 Task: Create Card Stakeholder Meeting in Board Project Management to Workspace Customer Support. Create Card Crisis Communication Review in Board Competitor Analysis to Workspace Customer Support. Create Card Project Kickoff Meeting in Board Public Relations Media Outreach and Pitching to Workspace Customer Support
Action: Mouse moved to (56, 339)
Screenshot: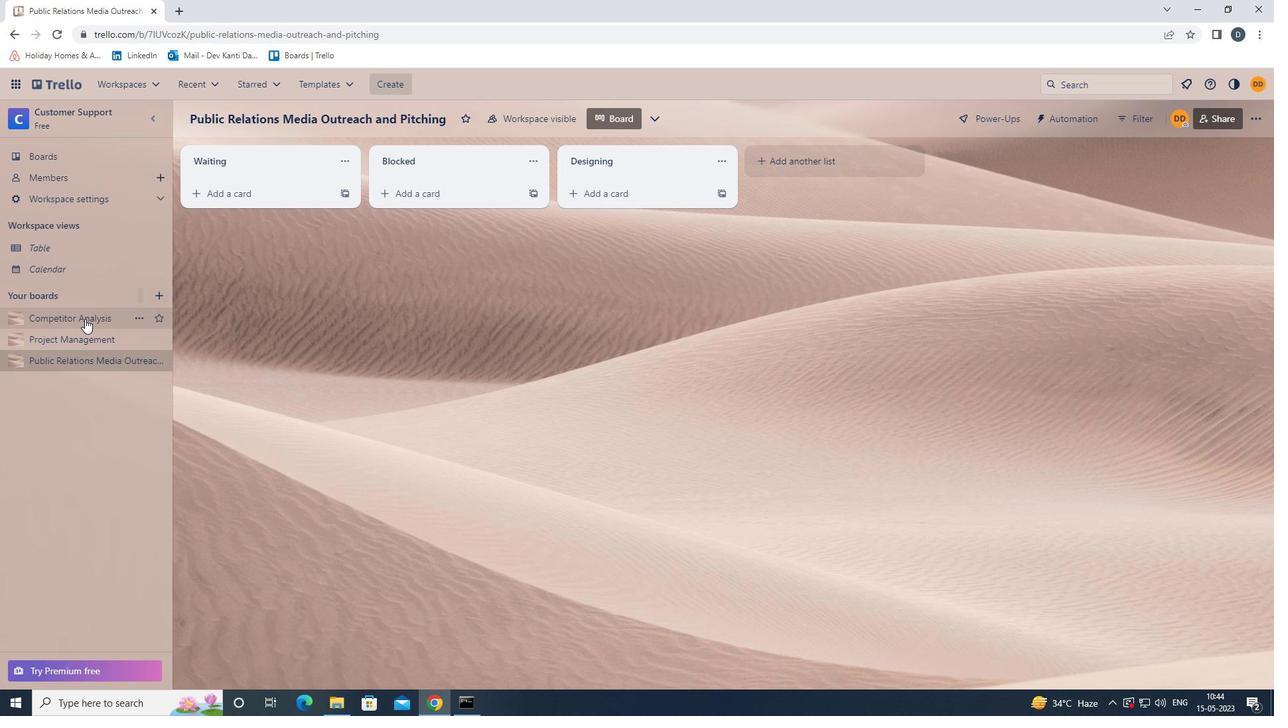 
Action: Mouse pressed left at (56, 339)
Screenshot: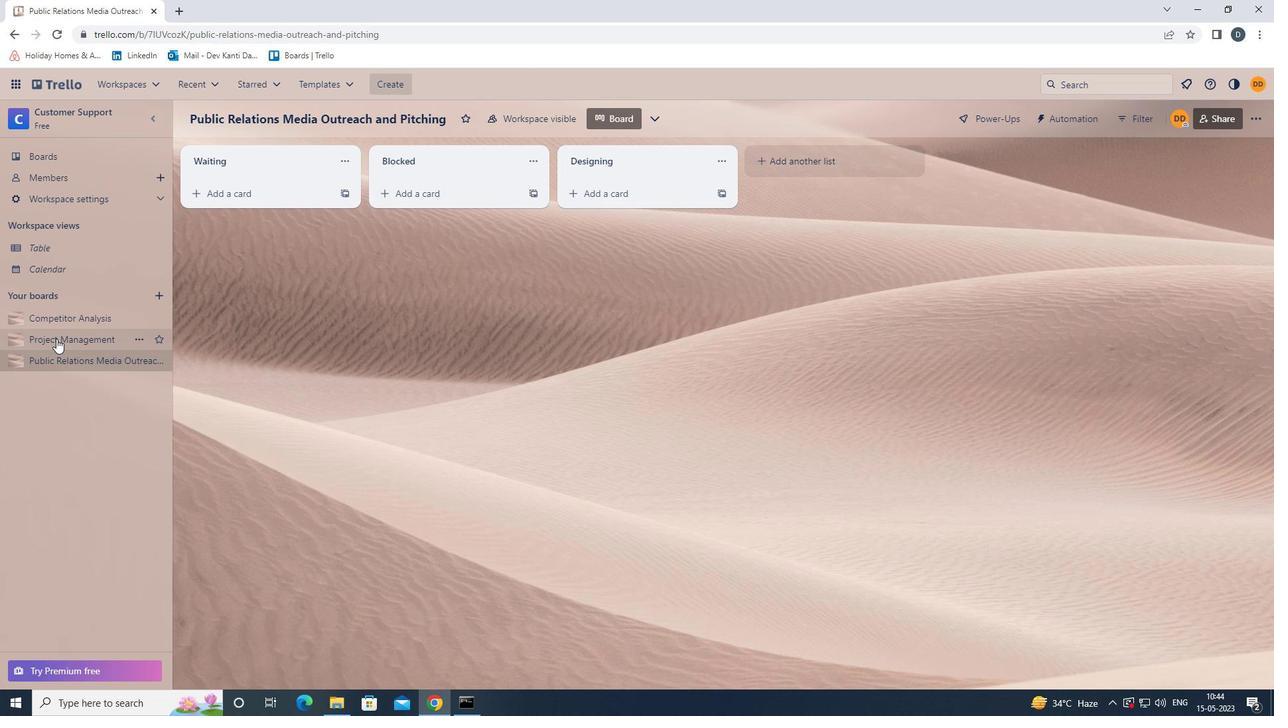 
Action: Mouse moved to (264, 190)
Screenshot: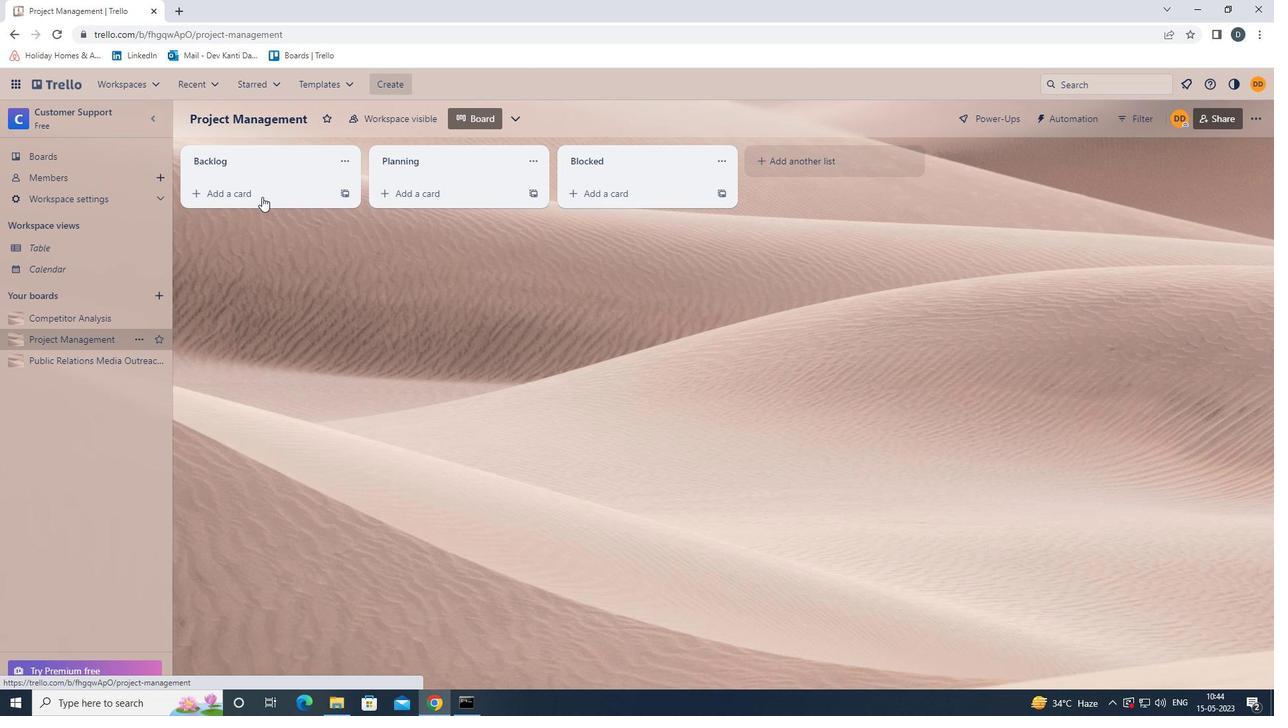 
Action: Mouse pressed left at (264, 190)
Screenshot: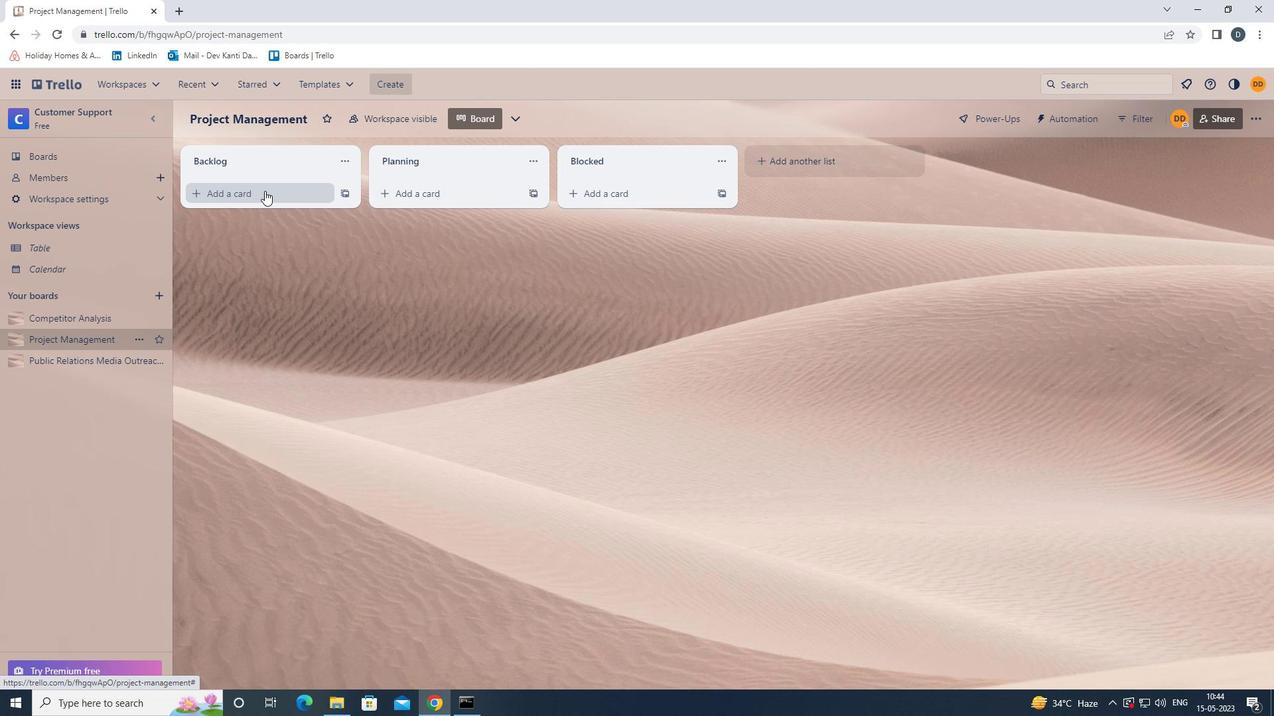 
Action: Key pressed <Key.shift><Key.shift><Key.shift><Key.shift><Key.shift><Key.shift><Key.shift><Key.shift>STAKEHOLDER<Key.space><Key.shift><Key.shift><Key.shift><Key.shift><Key.shift><Key.shift><Key.shift><Key.shift><Key.shift><Key.shift><Key.shift><Key.shift><Key.shift>MEETING<Key.enter>
Screenshot: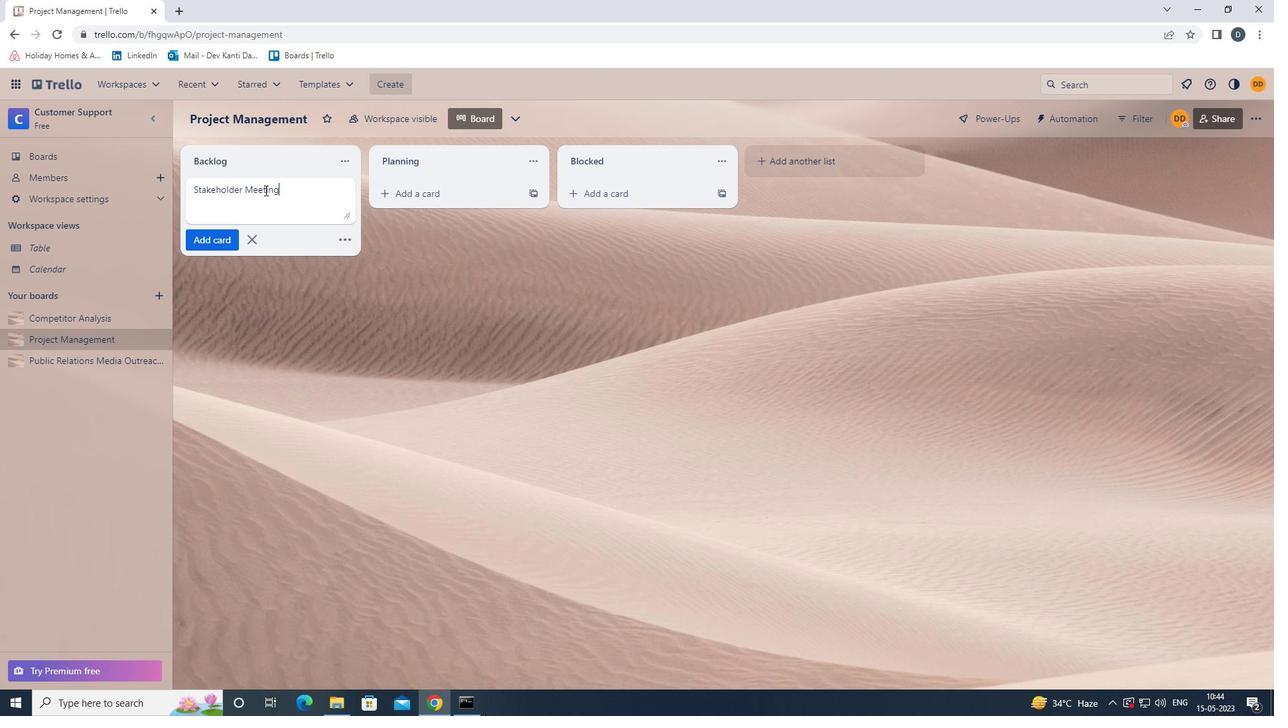
Action: Mouse moved to (63, 315)
Screenshot: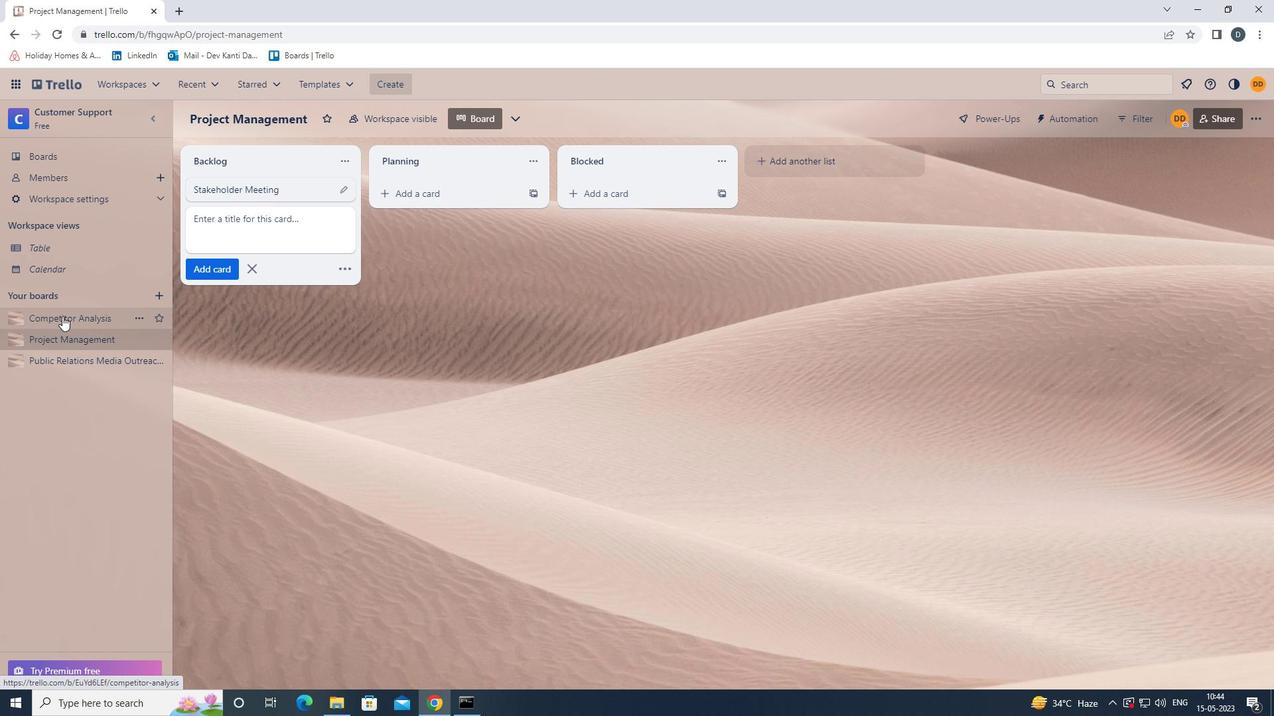 
Action: Mouse pressed left at (63, 315)
Screenshot: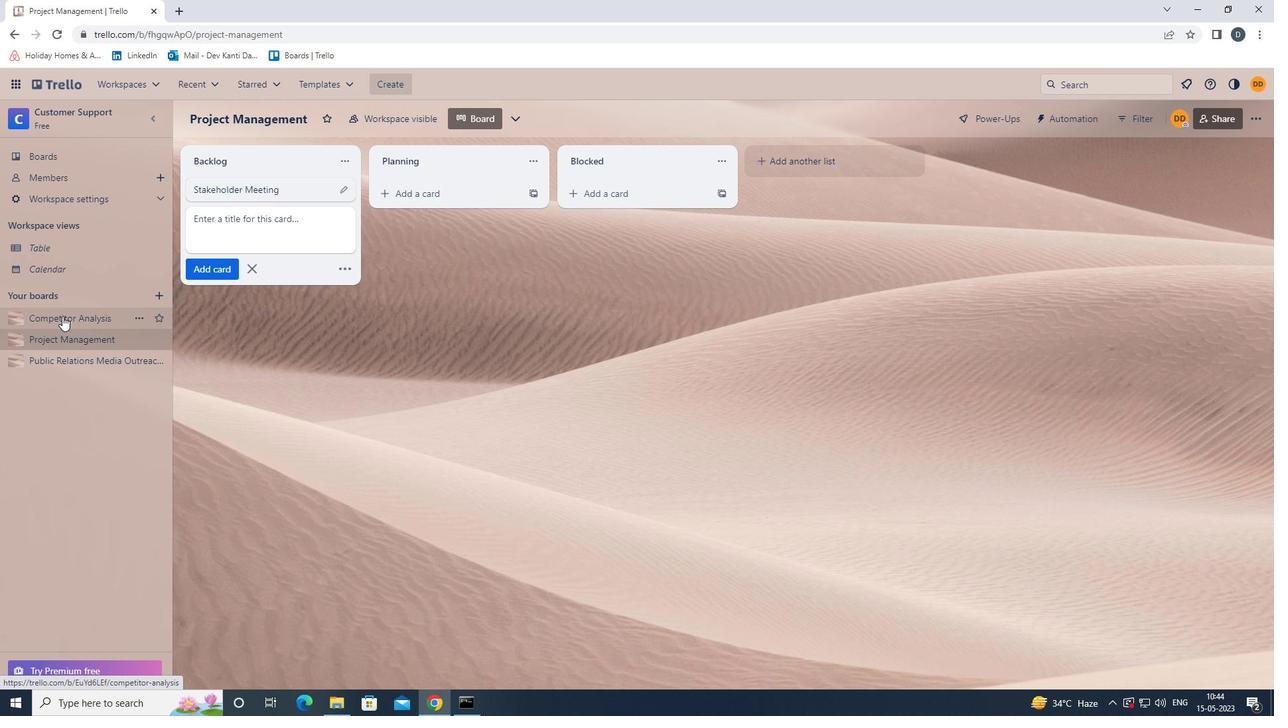 
Action: Mouse moved to (244, 192)
Screenshot: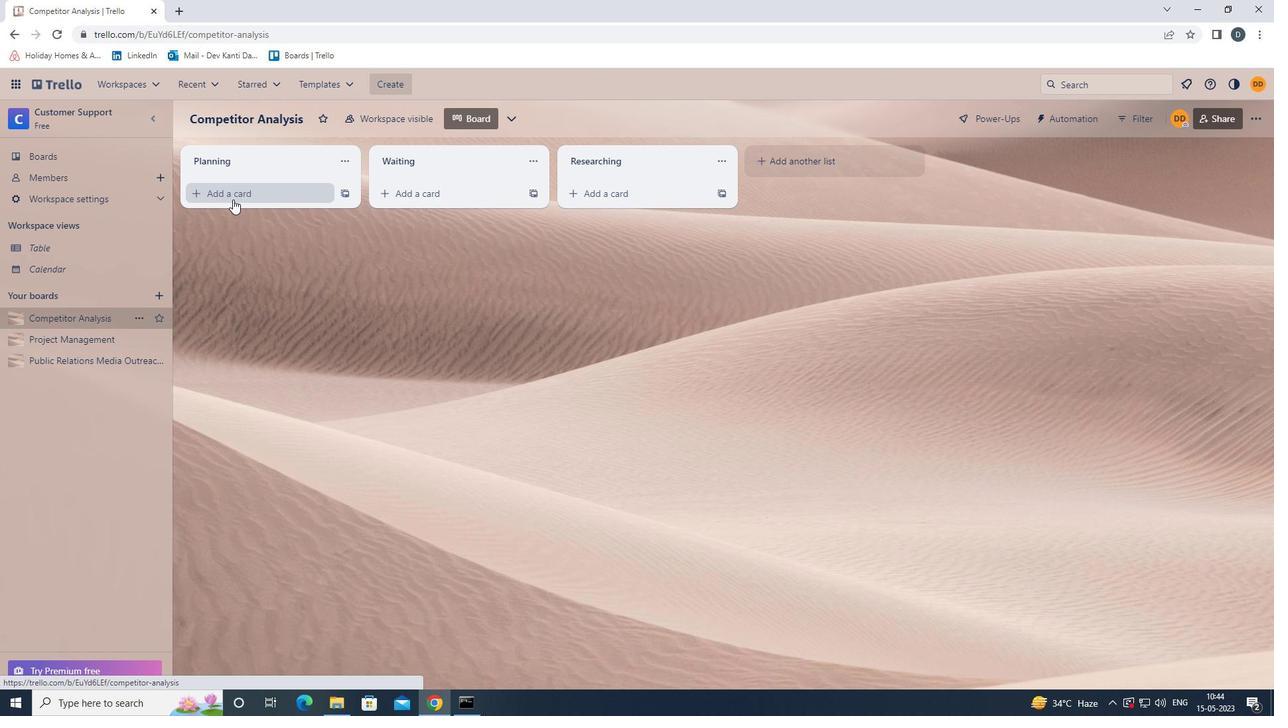 
Action: Mouse pressed left at (244, 192)
Screenshot: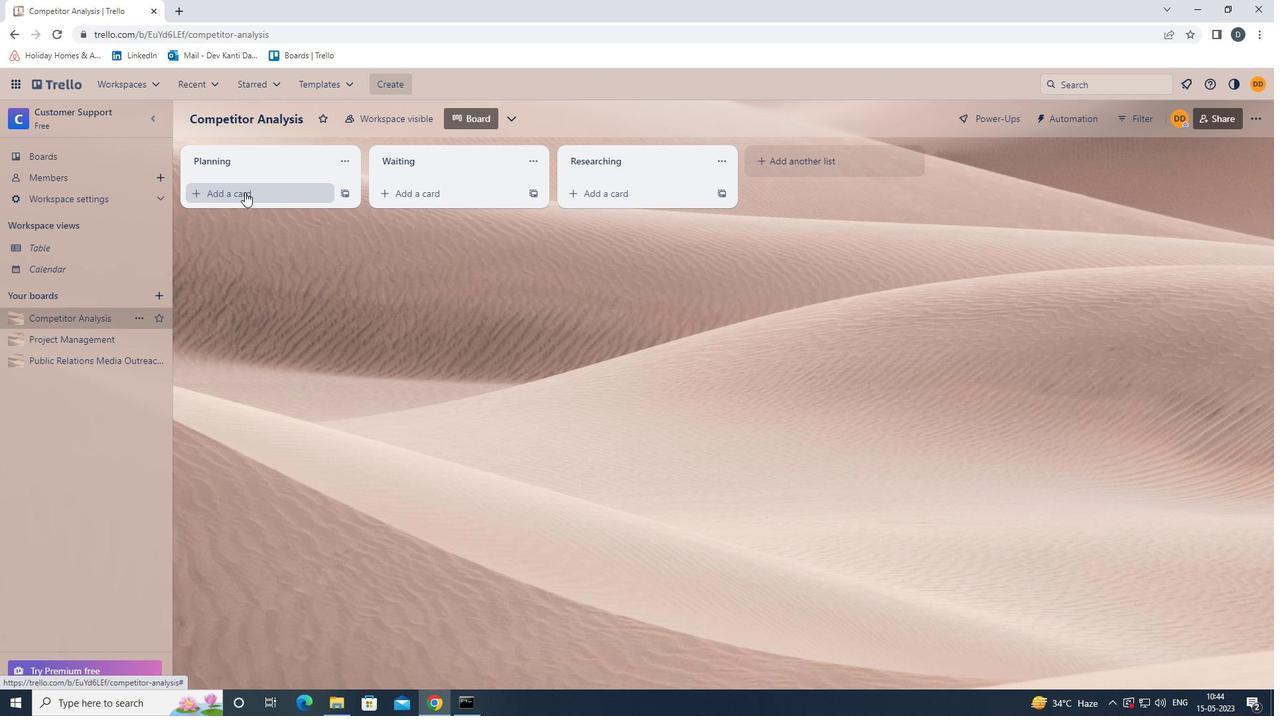 
Action: Key pressed <Key.shift><Key.shift>CRISIS<Key.space><Key.shift><Key.shift><Key.shift><Key.shift><Key.shift><Key.shift><Key.shift><Key.shift><Key.shift><Key.shift><Key.shift><Key.shift><Key.shift><Key.shift>COMMUNICATION<Key.space><Key.shift><Key.shift><Key.shift><Key.shift><Key.shift><Key.shift><Key.shift><Key.shift><Key.shift><Key.shift><Key.shift><Key.shift><Key.shift><Key.shift>REVIEW<Key.enter>
Screenshot: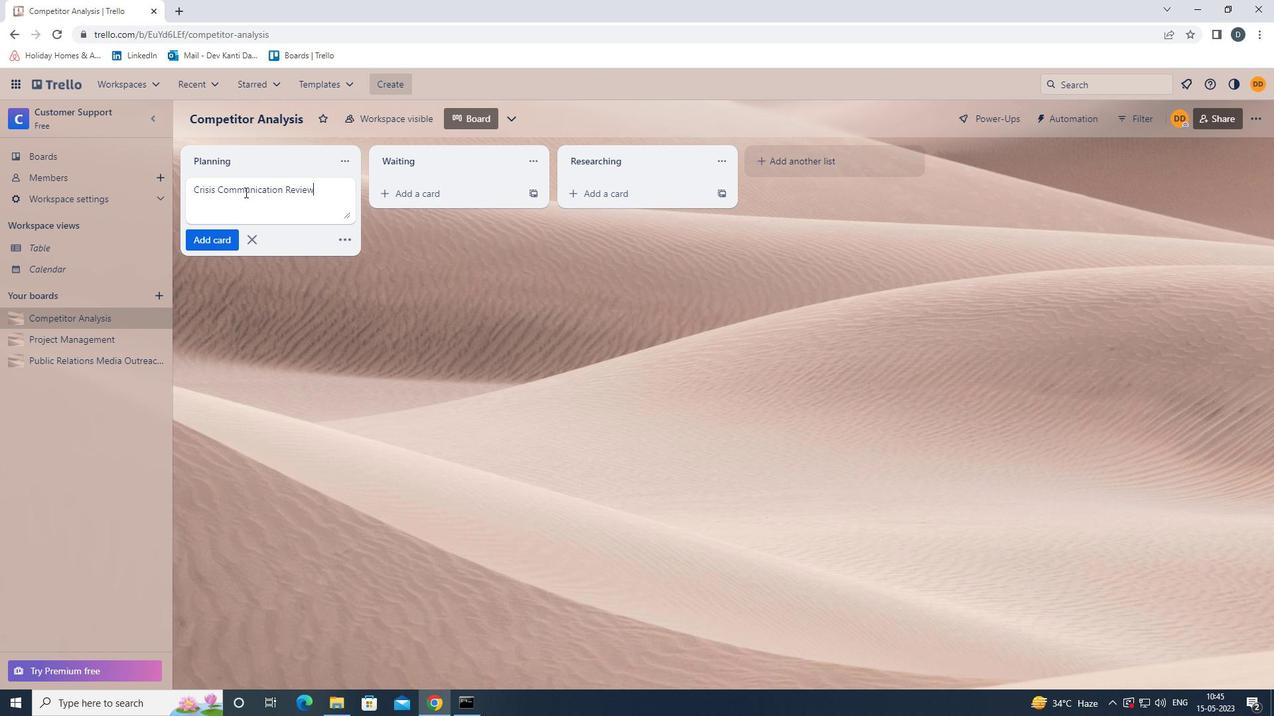 
Action: Mouse moved to (107, 361)
Screenshot: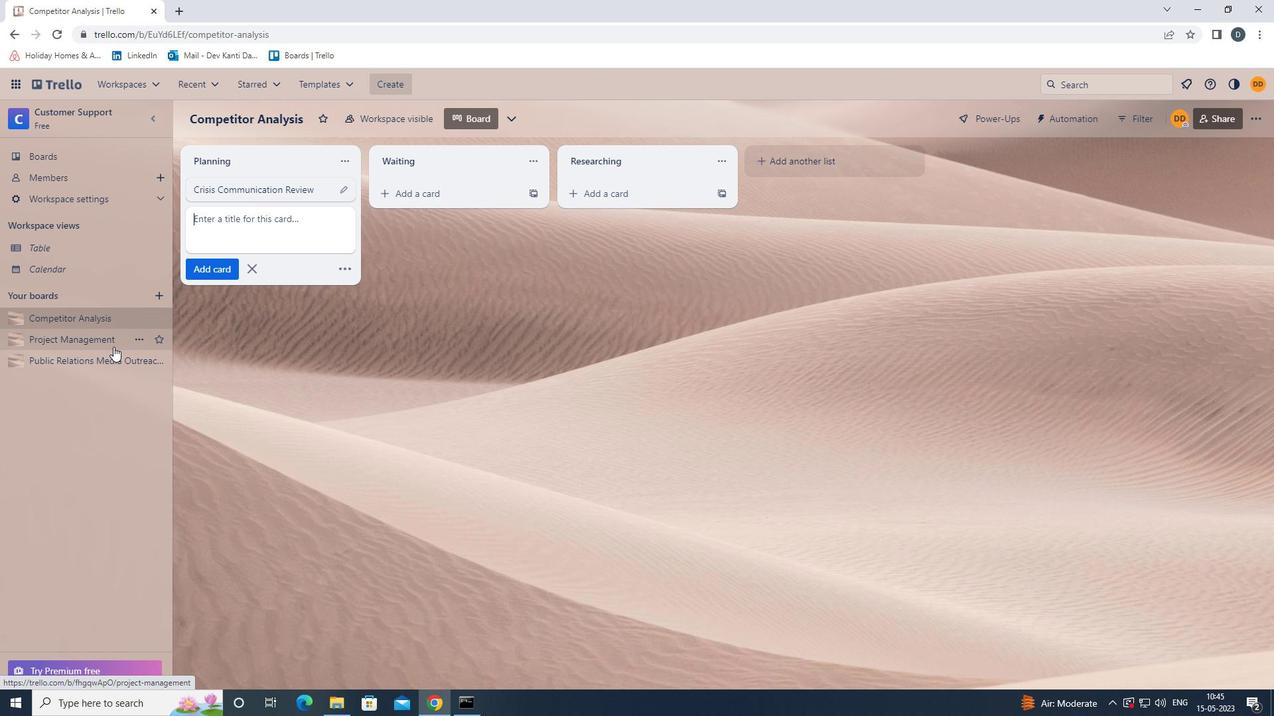 
Action: Mouse pressed left at (107, 361)
Screenshot: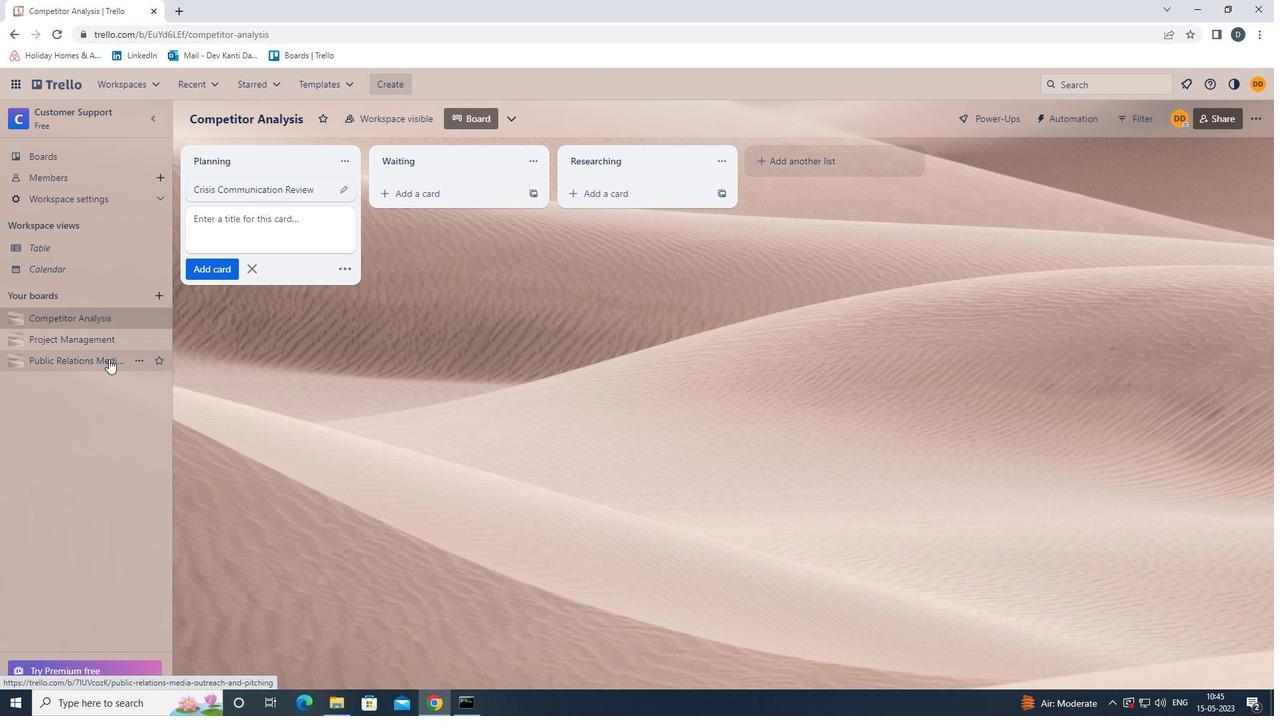 
Action: Mouse moved to (256, 192)
Screenshot: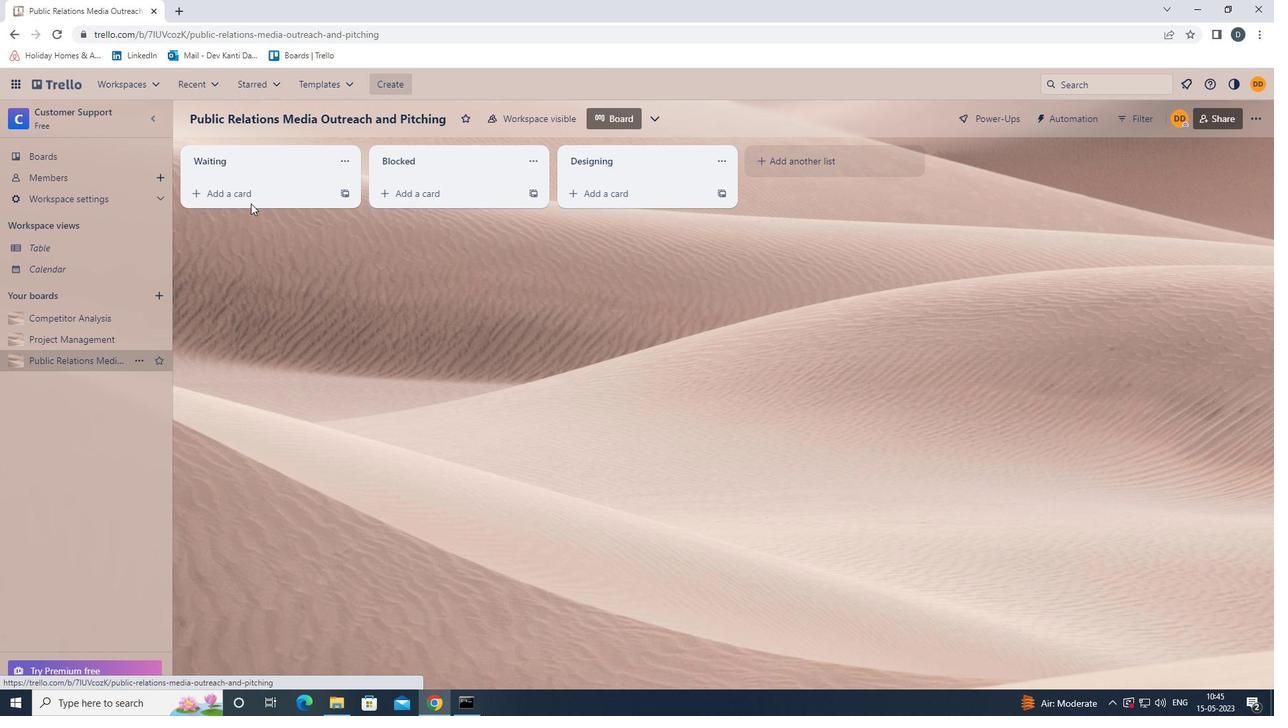 
Action: Mouse pressed left at (256, 192)
Screenshot: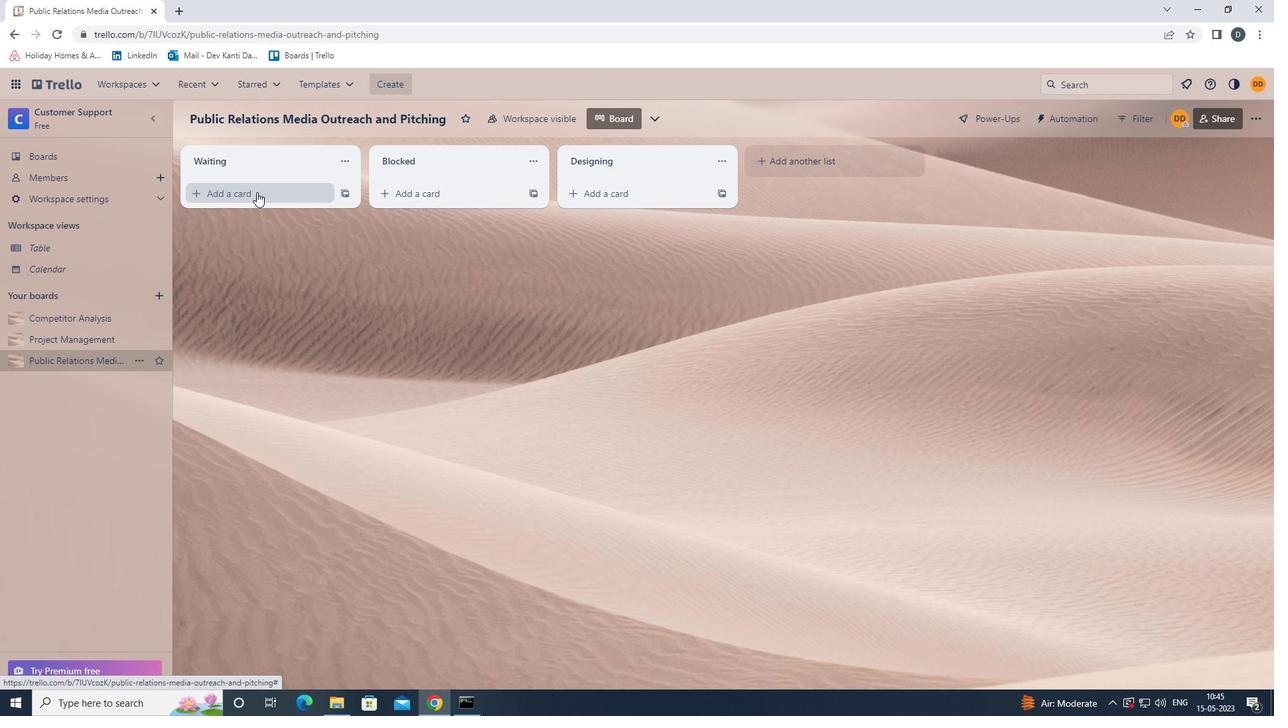 
Action: Key pressed <Key.shift><Key.shift><Key.shift><Key.shift><Key.shift><Key.shift><Key.shift><Key.shift><Key.shift><Key.shift><Key.shift><Key.shift><Key.shift><Key.shift><Key.shift><Key.shift><Key.shift><Key.shift><Key.shift><Key.shift><Key.shift><Key.shift><Key.shift><Key.shift><Key.shift><Key.shift><Key.shift><Key.shift><Key.shift><Key.shift><Key.shift><Key.shift><Key.shift><Key.shift>PROJECT<Key.space>KI<Key.backspace><Key.backspace><Key.shift_r>KICKOFF<Key.space><Key.shift><Key.shift><Key.shift><Key.shift><Key.shift><Key.shift><Key.shift>MEETING<Key.enter>
Screenshot: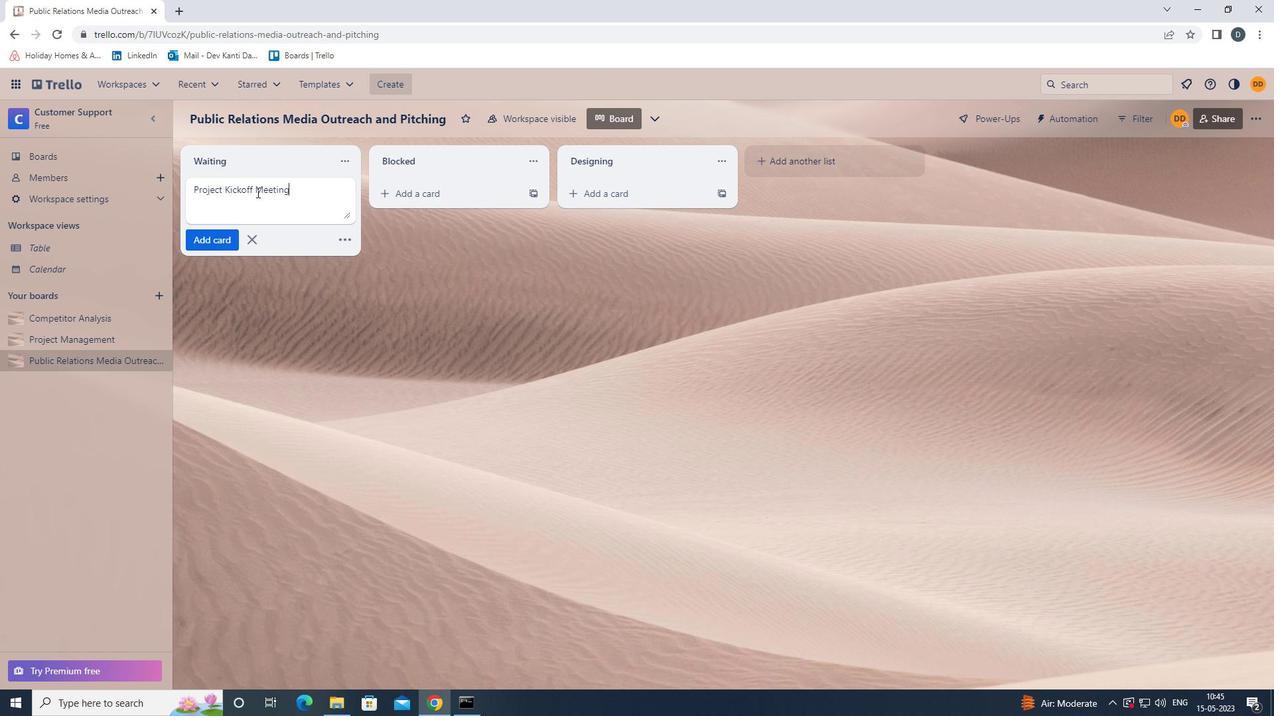 
Action: Mouse moved to (309, 333)
Screenshot: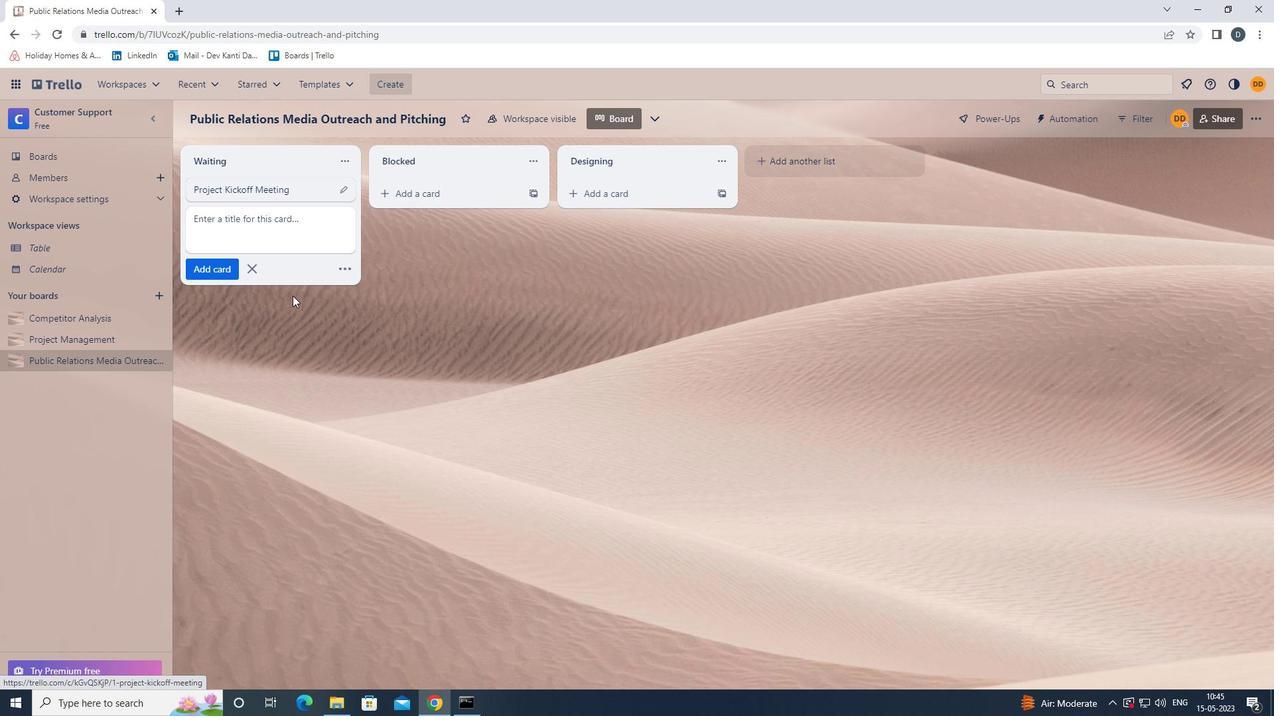 
Action: Mouse pressed left at (309, 333)
Screenshot: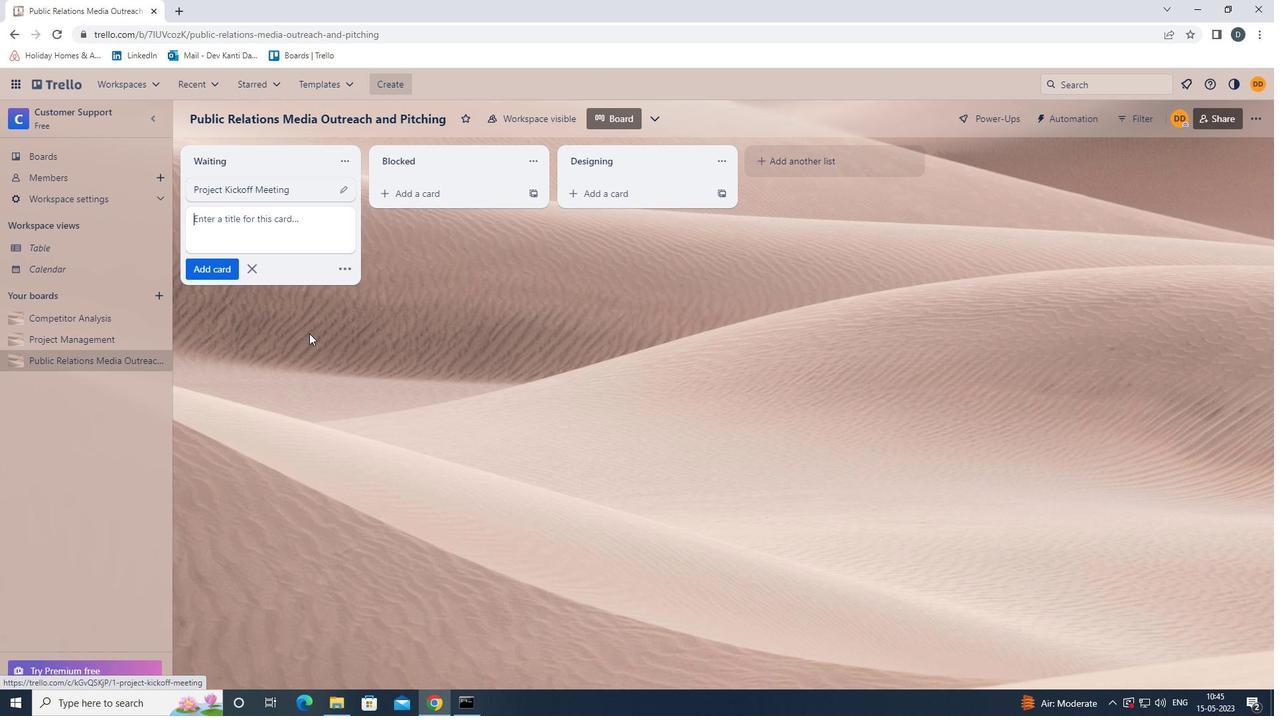 
